Task: Select Convenience. Add to cart, from Big Lots for 4287 Palmer Road, Westerville, Ohio 43081, Cell Number 614-742-1053, following item : Black + Decker 10-Speed Blender_x000D_
 - 1
Action: Mouse moved to (300, 137)
Screenshot: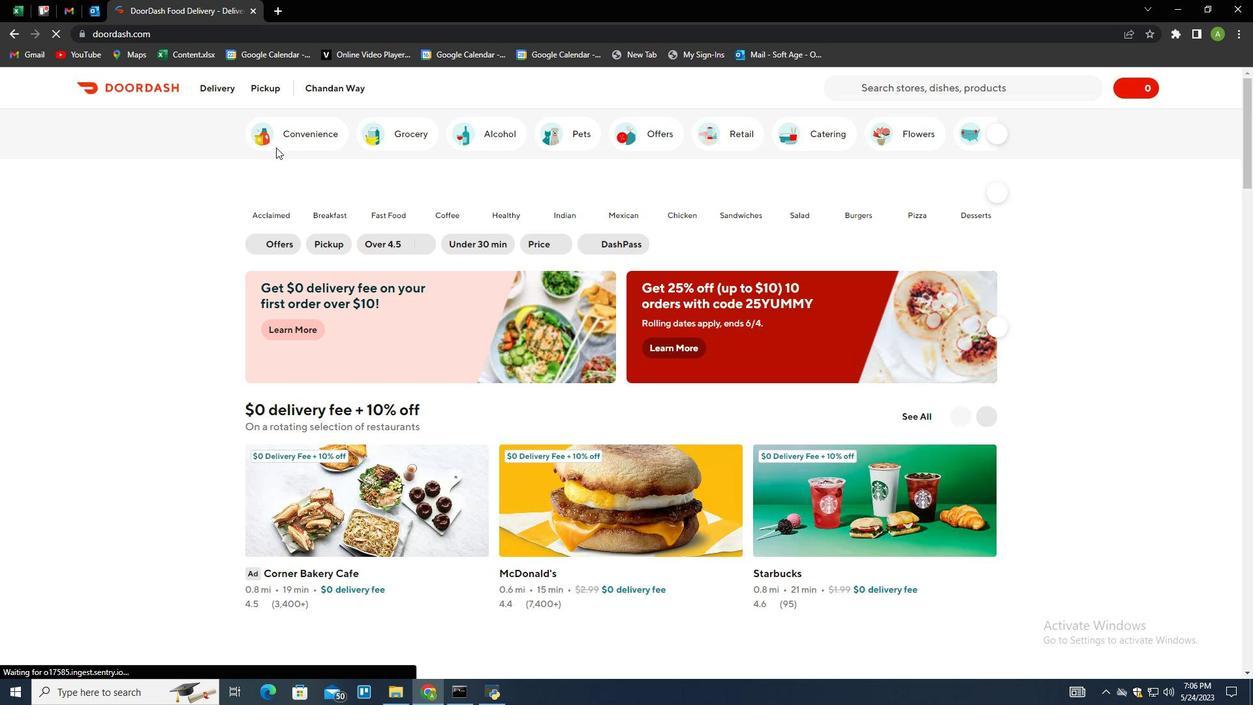 
Action: Mouse pressed left at (300, 137)
Screenshot: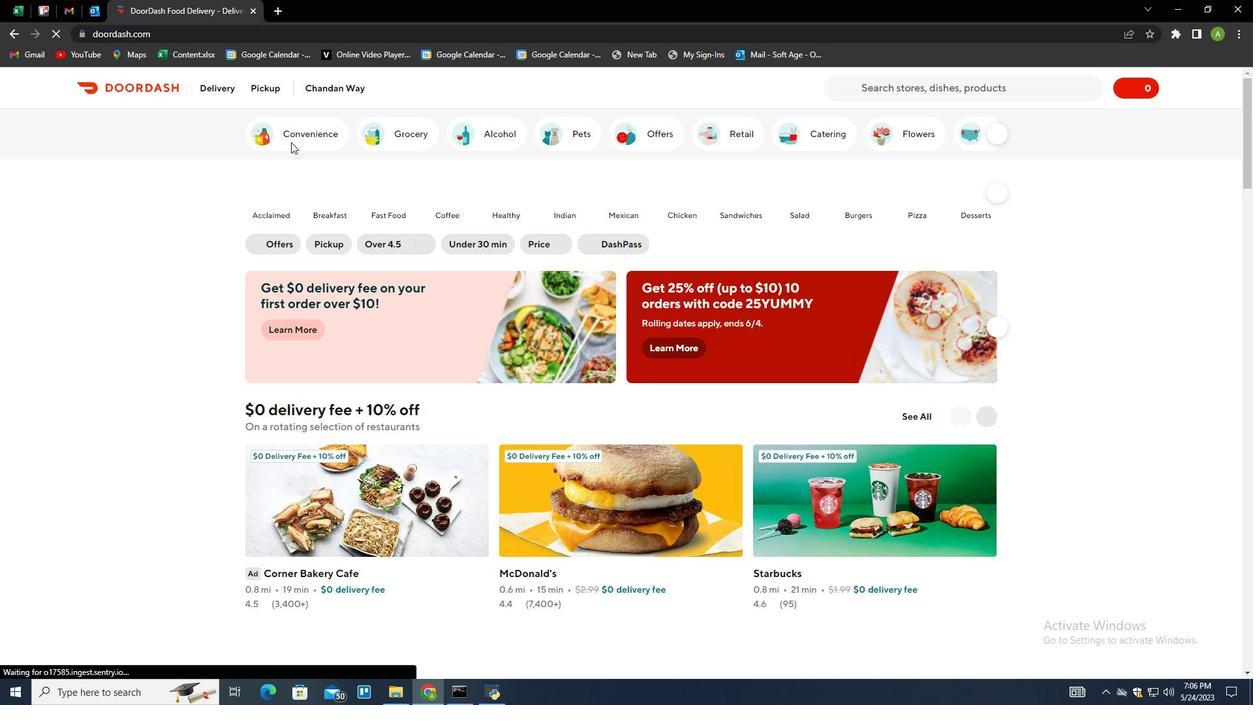 
Action: Mouse moved to (717, 652)
Screenshot: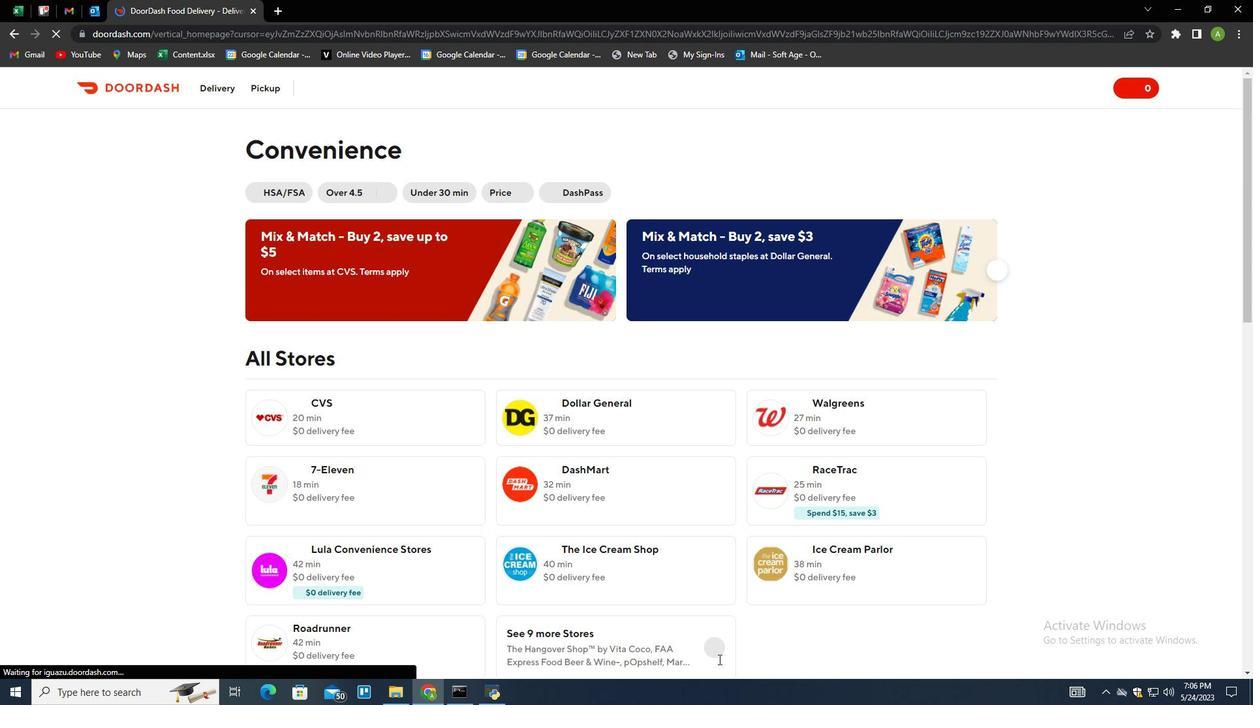 
Action: Mouse pressed left at (717, 652)
Screenshot: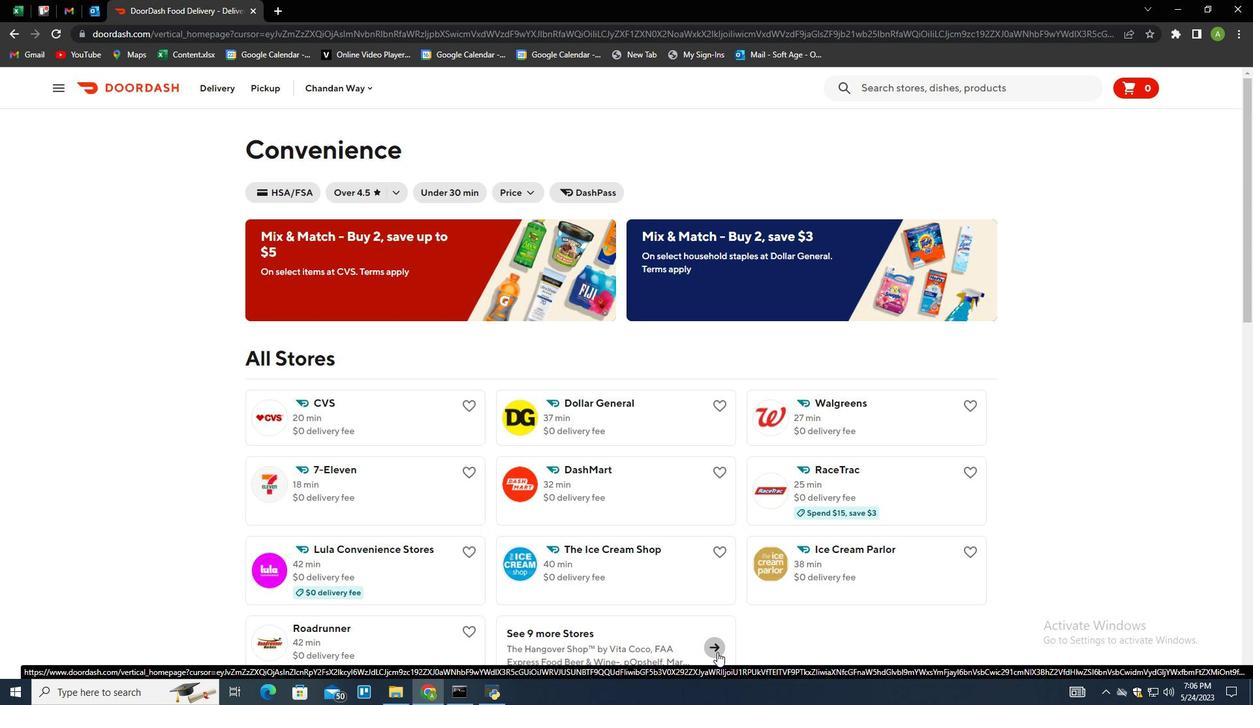 
Action: Mouse moved to (606, 583)
Screenshot: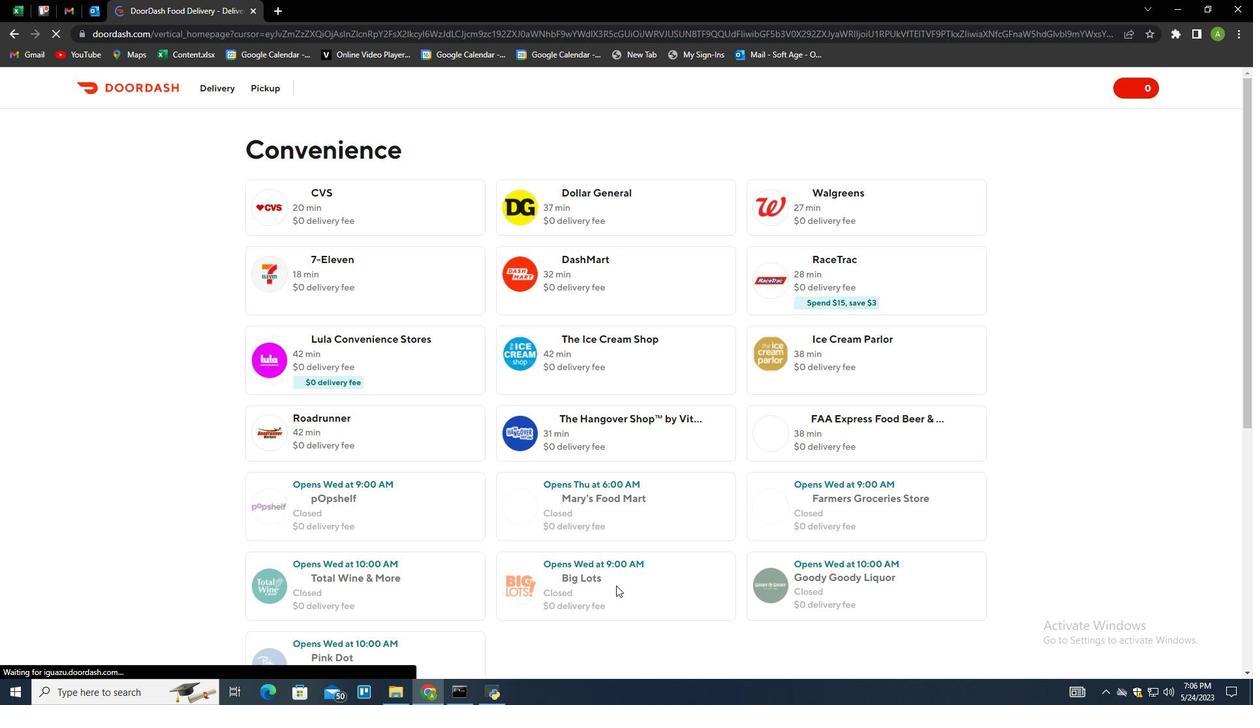 
Action: Mouse pressed left at (606, 583)
Screenshot: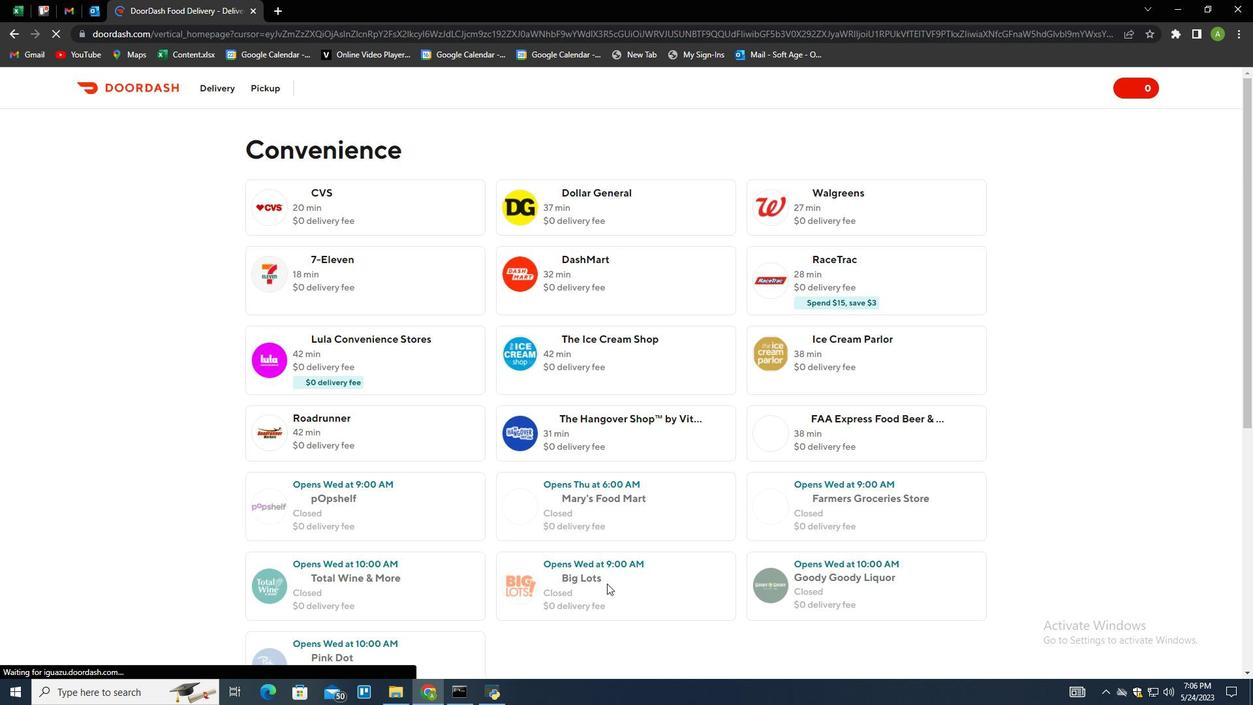 
Action: Mouse moved to (272, 85)
Screenshot: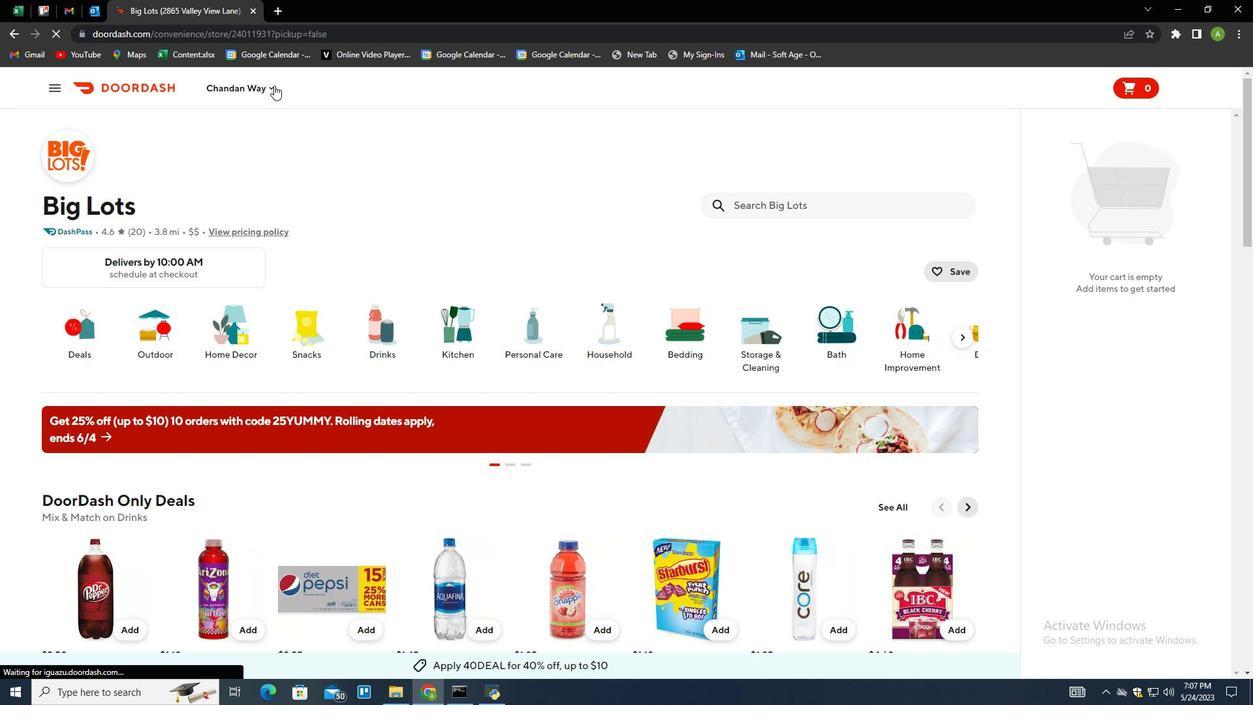 
Action: Mouse pressed left at (272, 85)
Screenshot: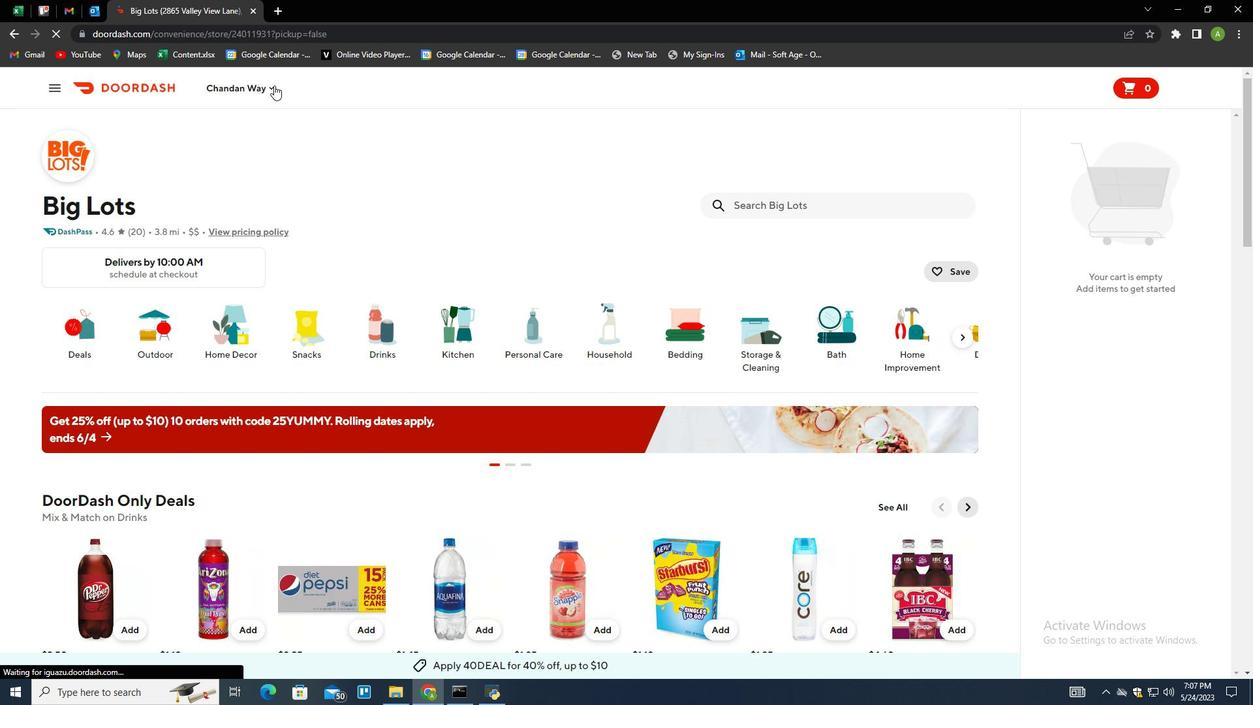 
Action: Mouse moved to (297, 144)
Screenshot: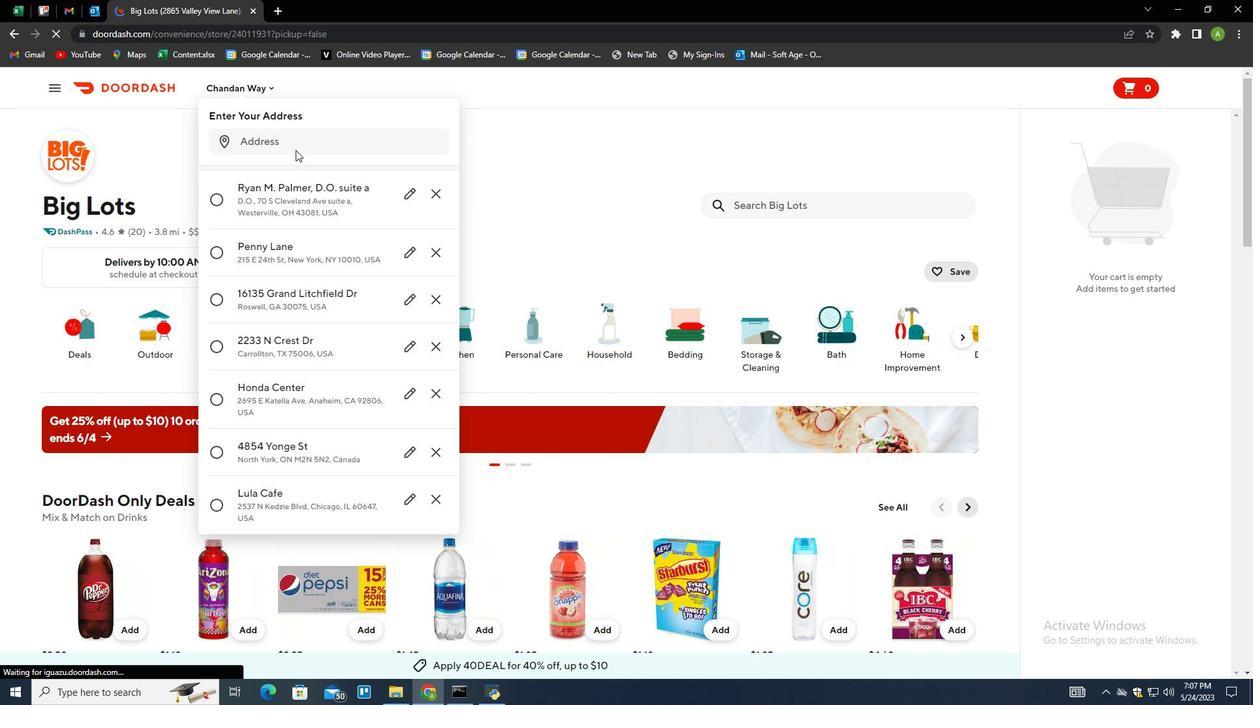 
Action: Mouse pressed left at (297, 144)
Screenshot: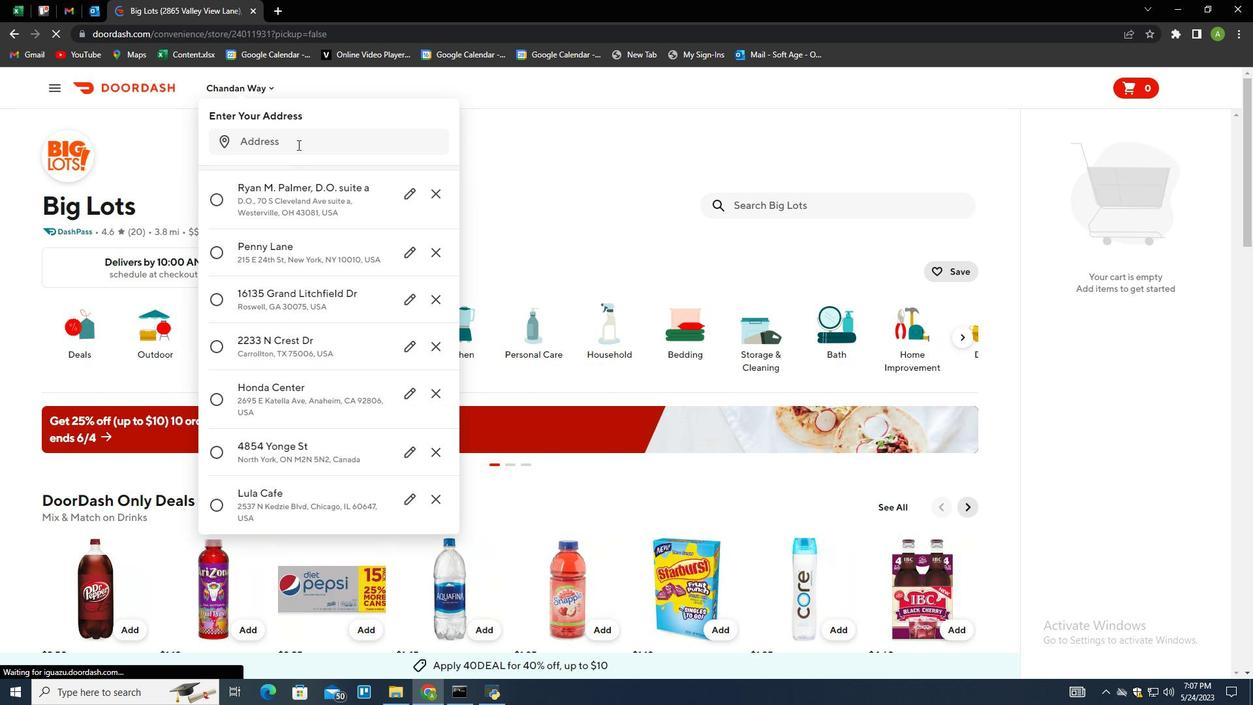 
Action: Mouse moved to (291, 167)
Screenshot: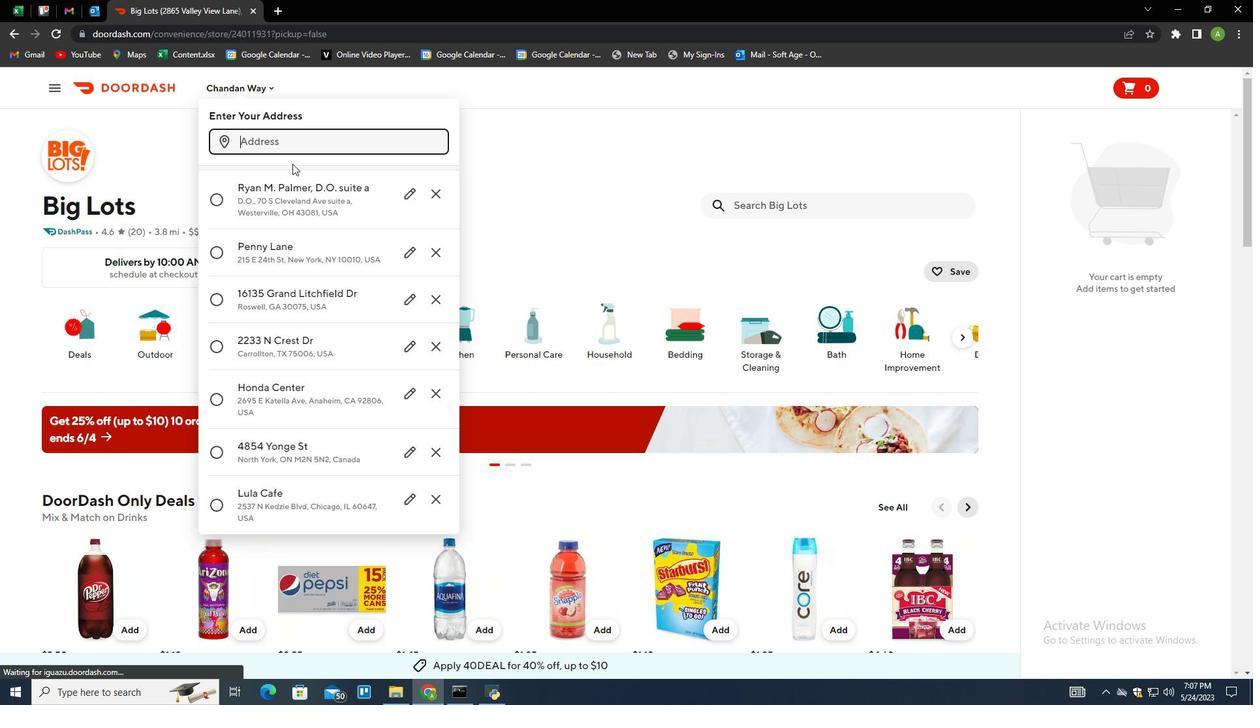 
Action: Key pressed 48<Key.backspace>287<Key.space>palmer<Key.space>road,<Key.space>westerville,<Key.space>ohio<Key.space>43081<Key.enter>
Screenshot: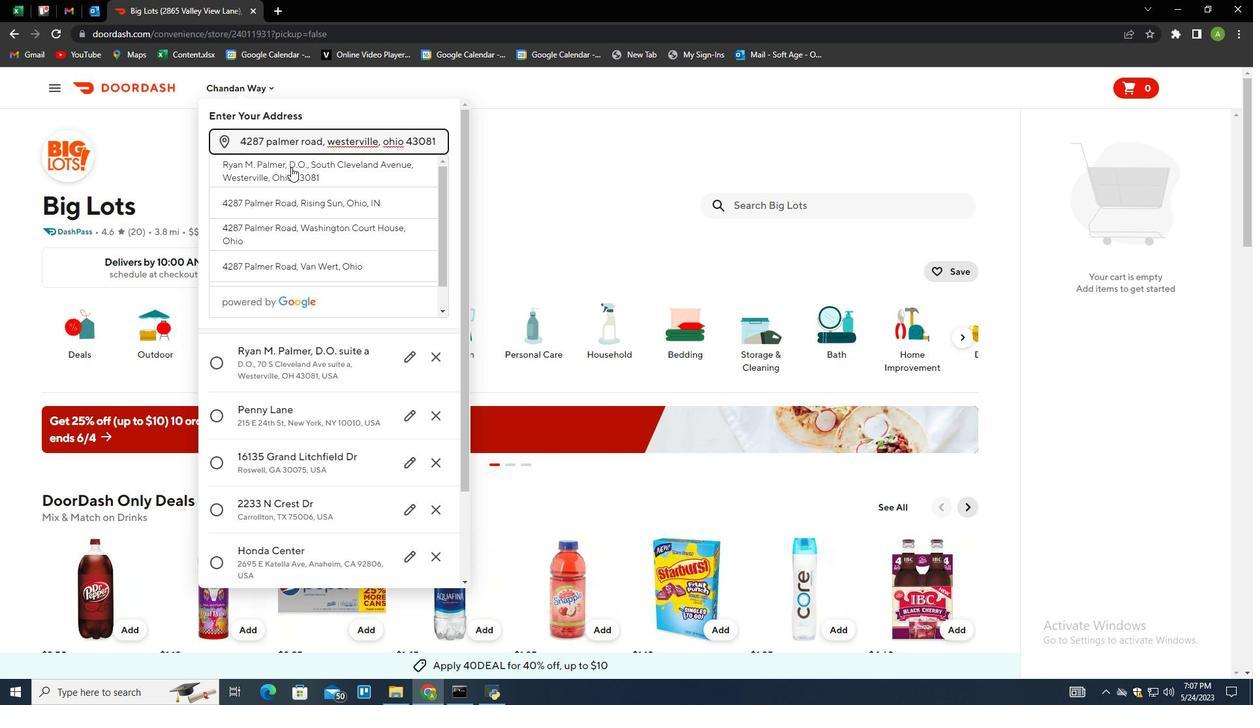 
Action: Mouse moved to (384, 539)
Screenshot: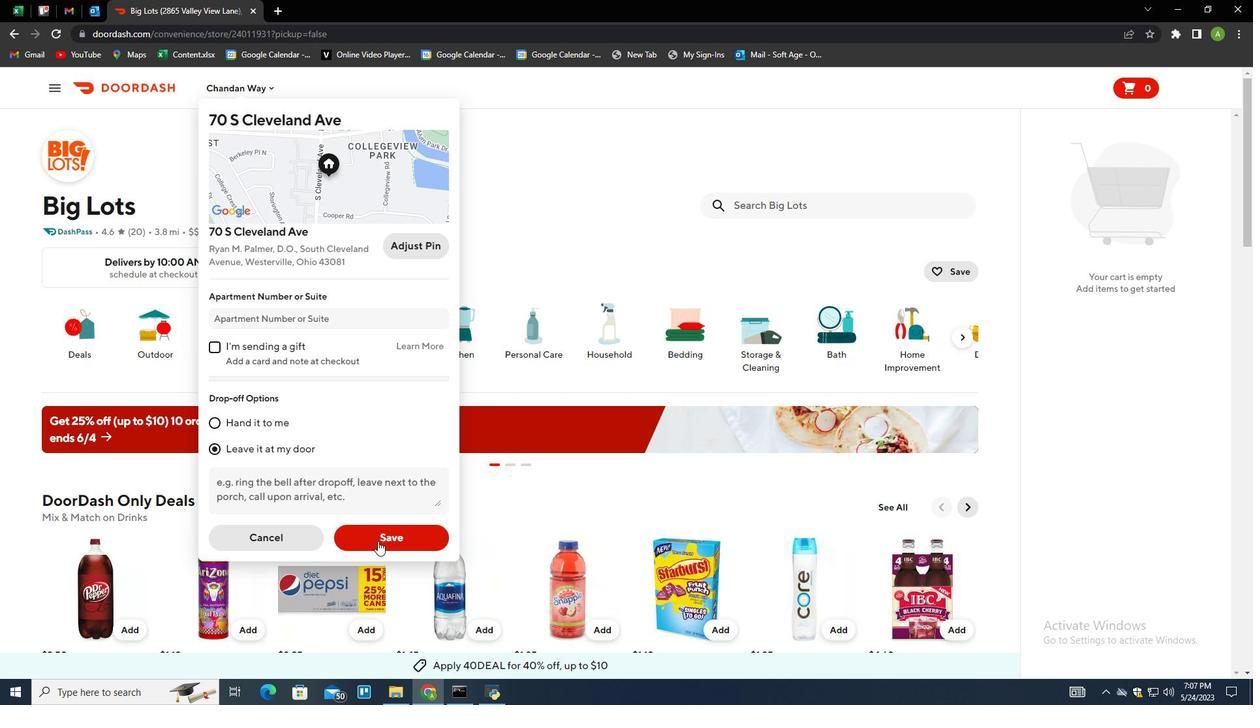 
Action: Mouse pressed left at (384, 539)
Screenshot: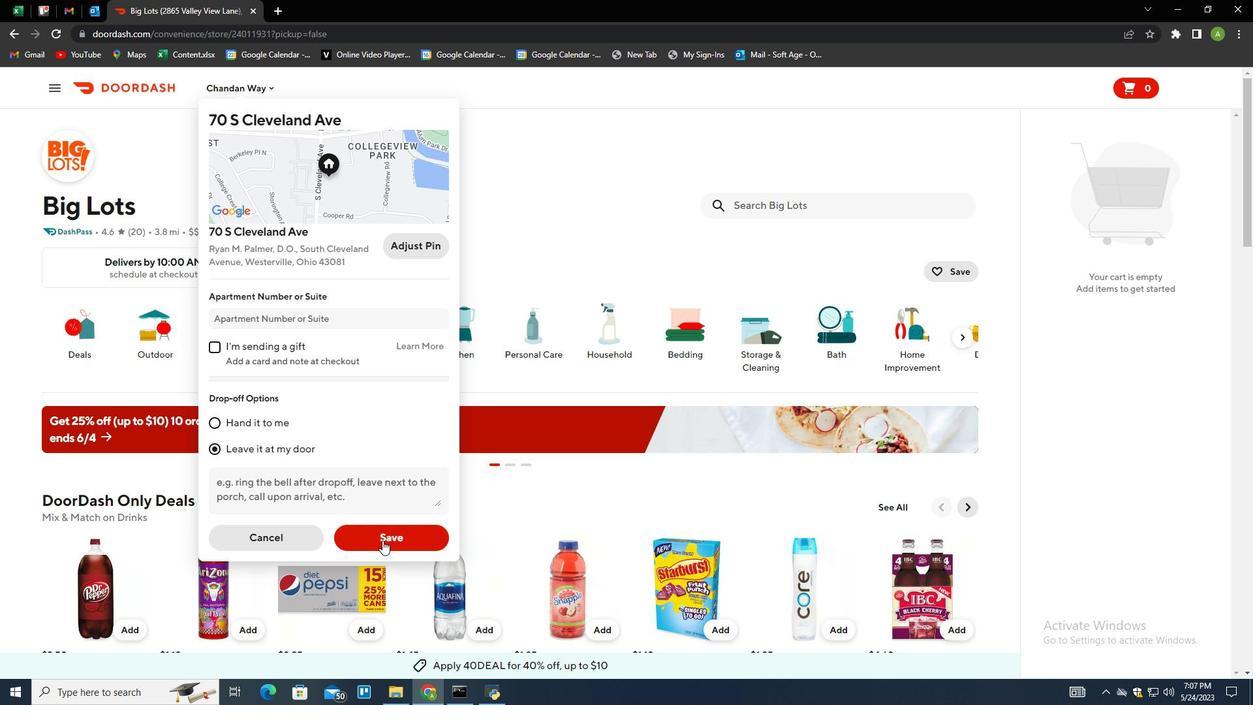
Action: Mouse moved to (748, 203)
Screenshot: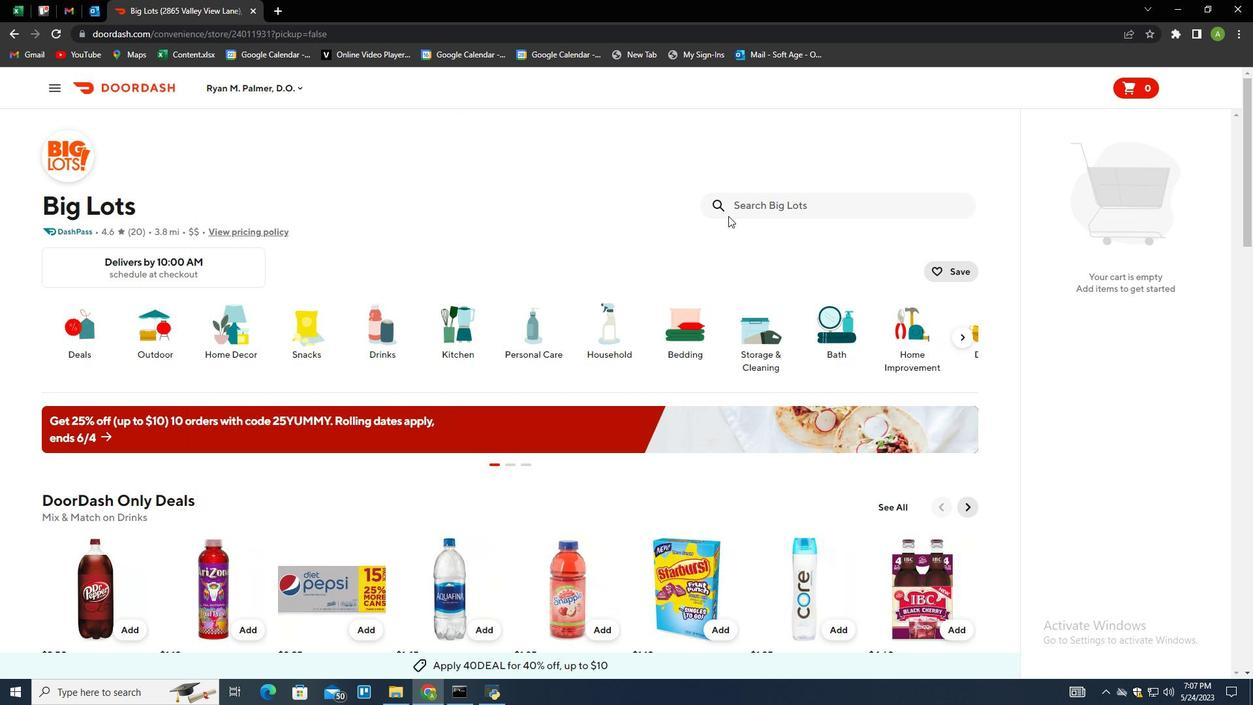 
Action: Mouse pressed left at (748, 203)
Screenshot: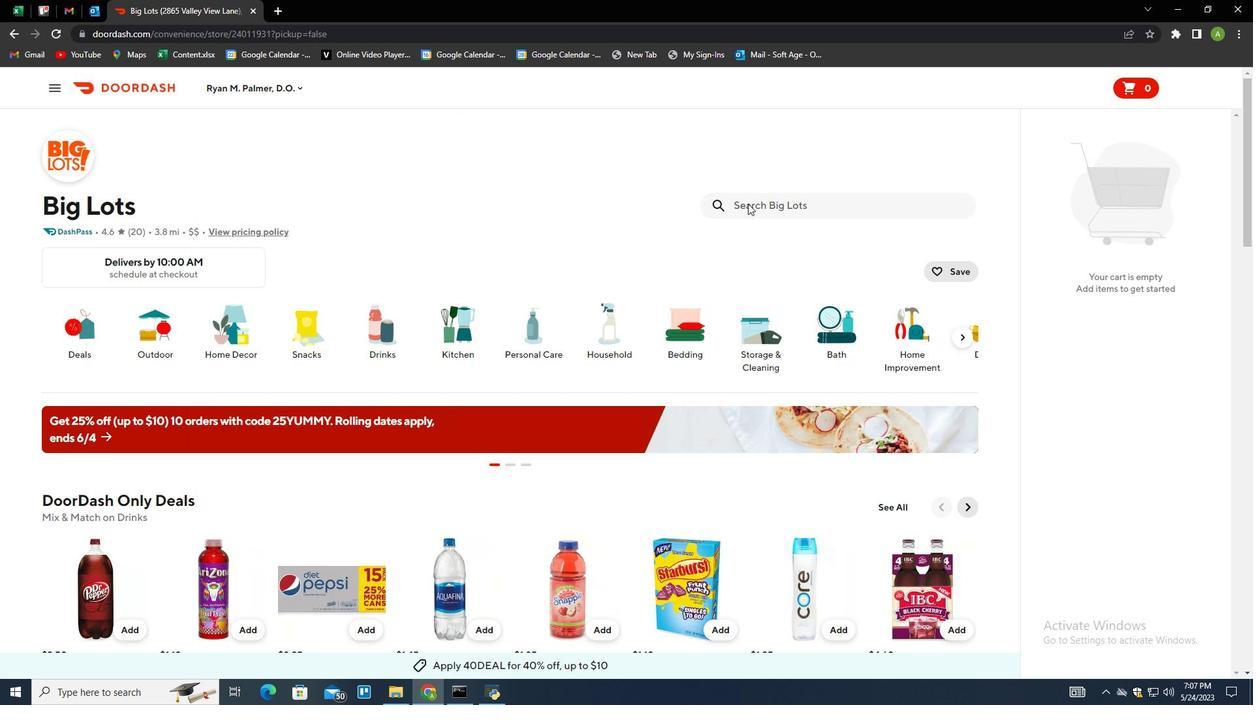 
Action: Mouse moved to (686, 267)
Screenshot: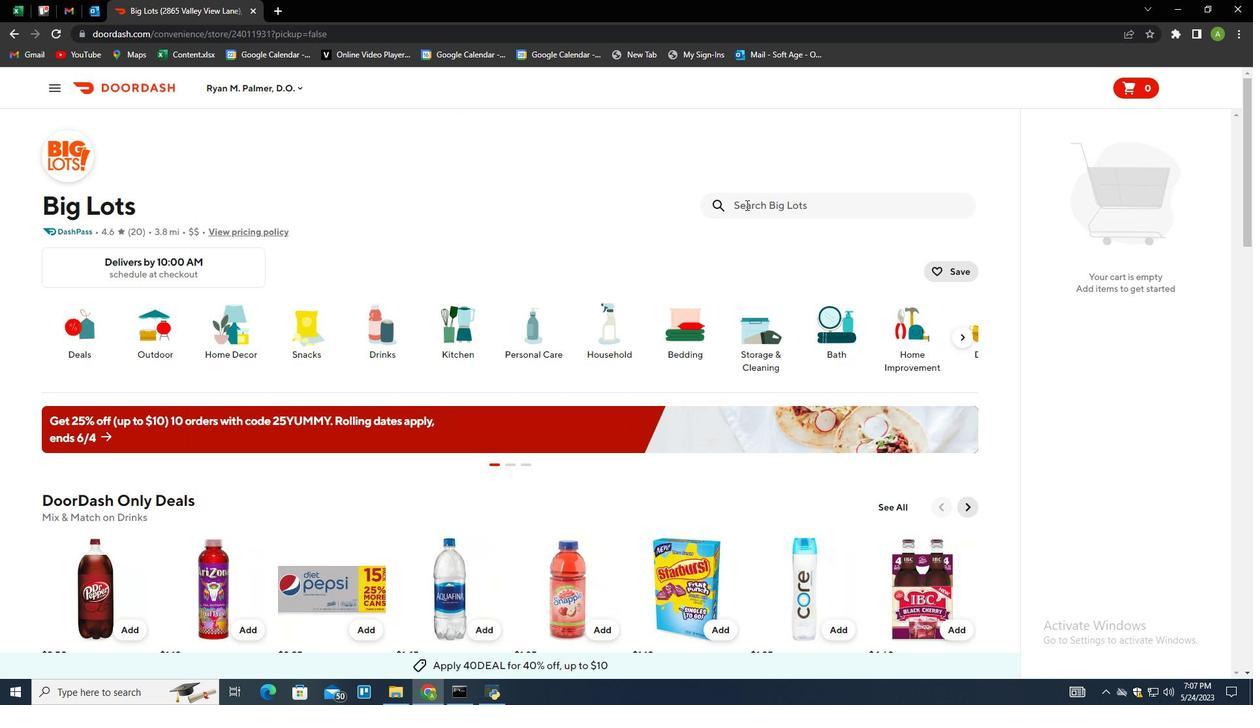 
Action: Key pressed black<Key.space>+<Key.space>decker<Key.space>10-speed<Key.space>blender<Key.enter>
Screenshot: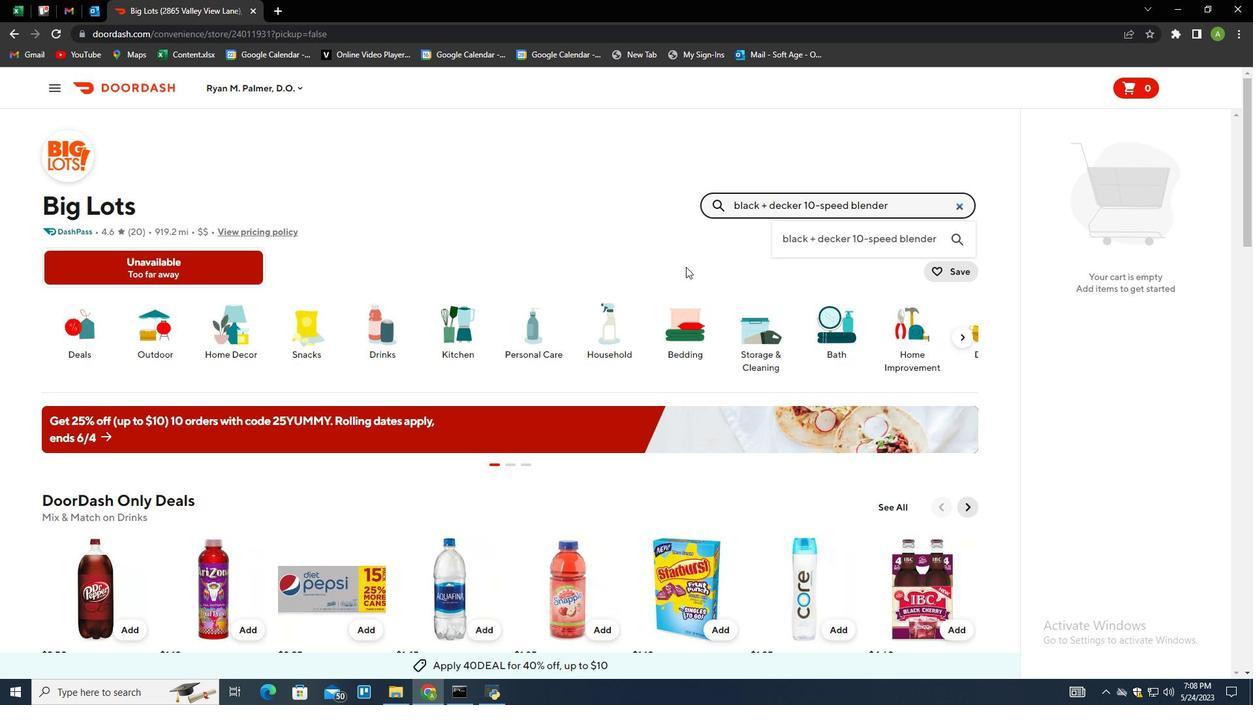 
Action: Mouse moved to (124, 342)
Screenshot: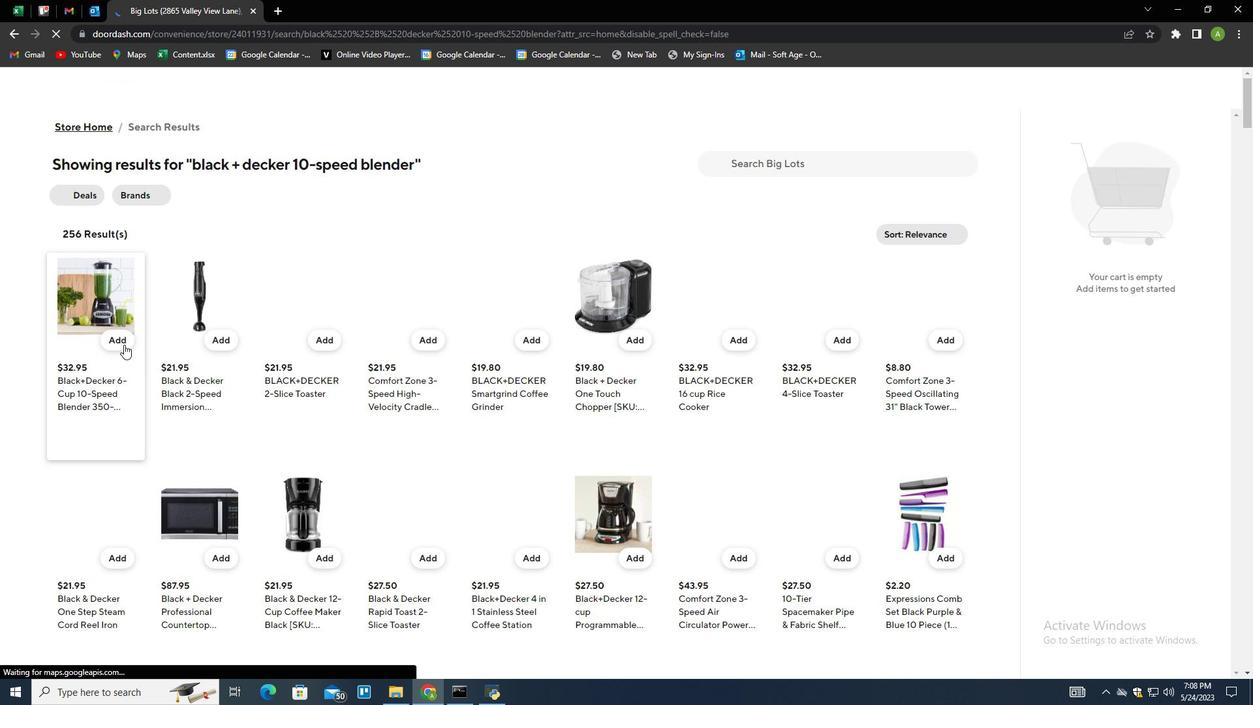 
Action: Mouse pressed left at (124, 342)
Screenshot: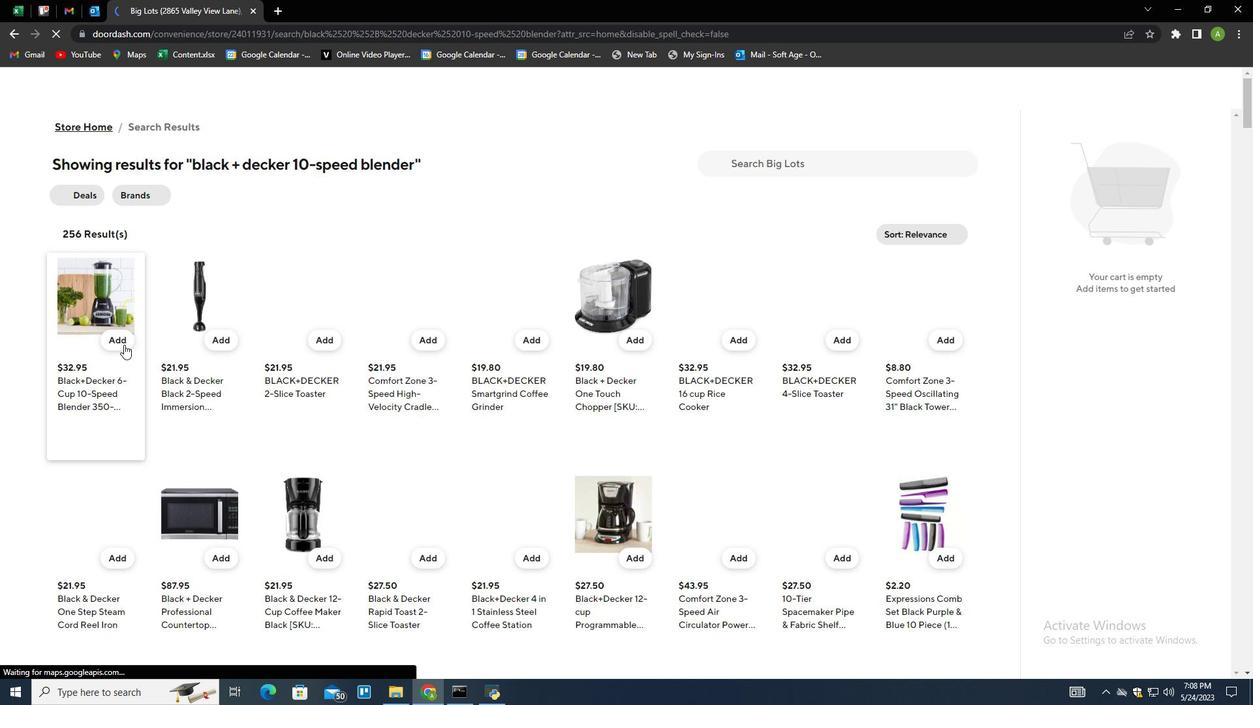 
Action: Mouse moved to (1088, 164)
Screenshot: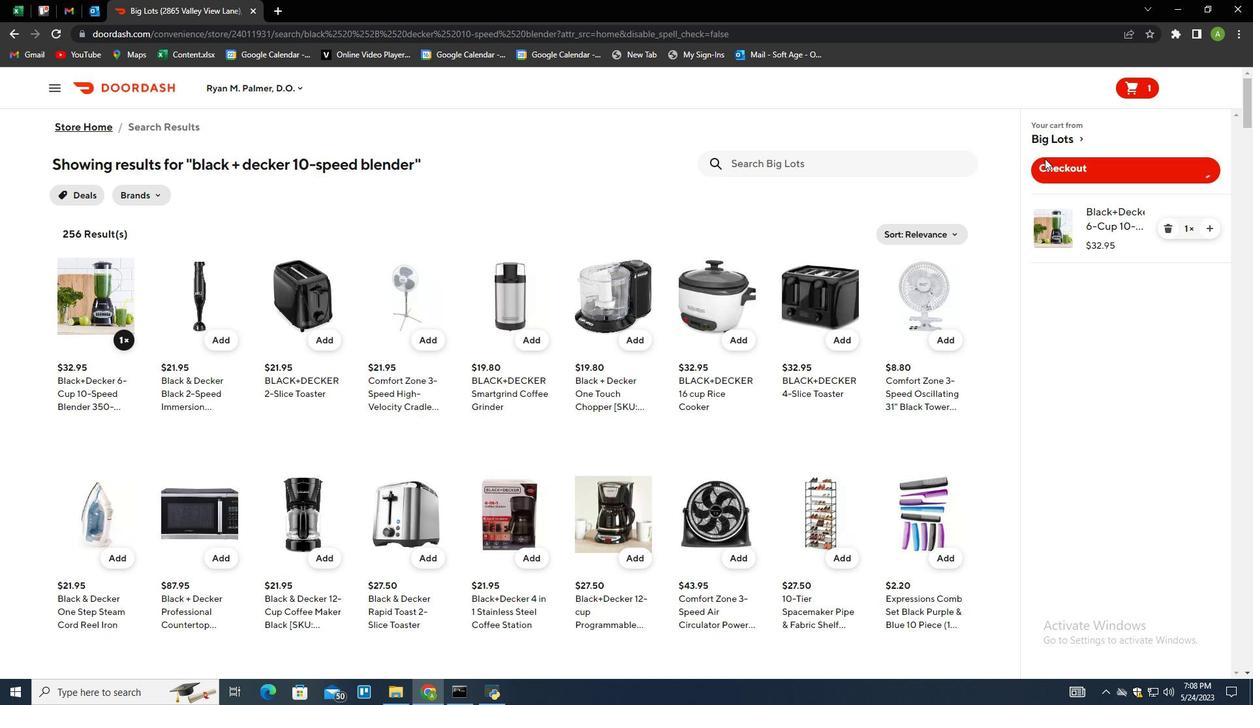 
Action: Mouse pressed left at (1088, 164)
Screenshot: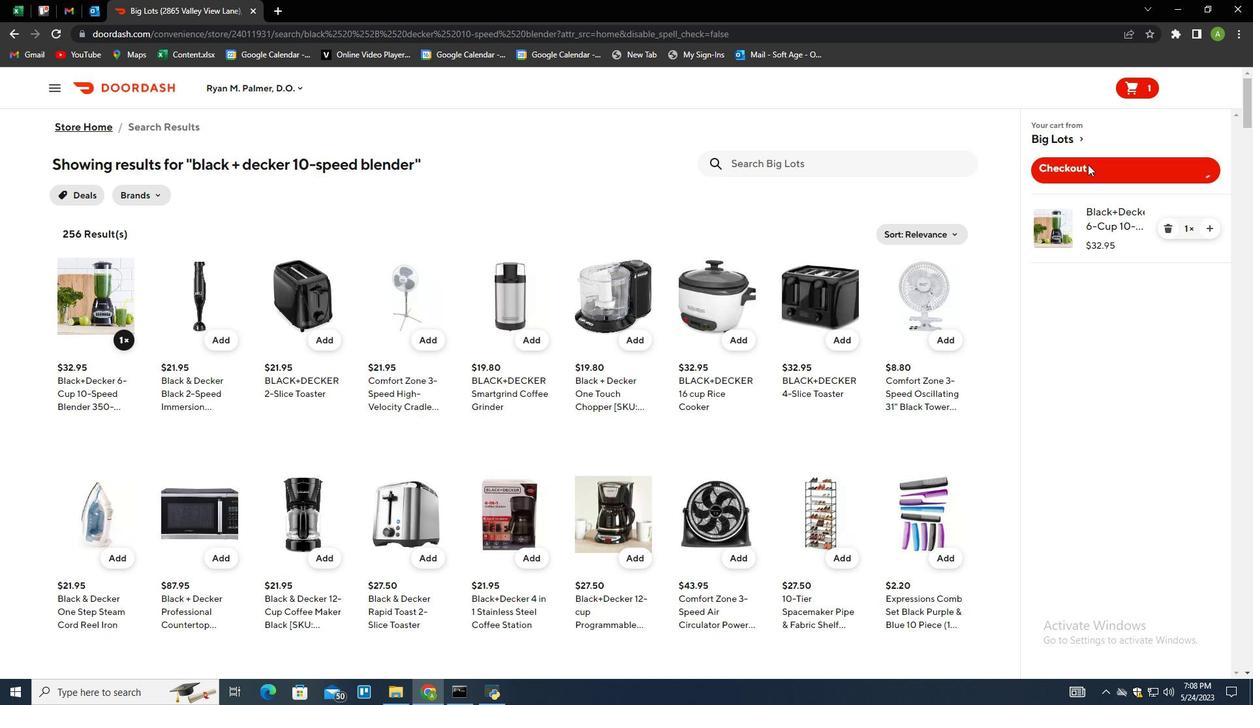 
